 Task: Use the formula "BINOMDIST" in spreadsheet "Project protfolio".
Action: Mouse moved to (650, 103)
Screenshot: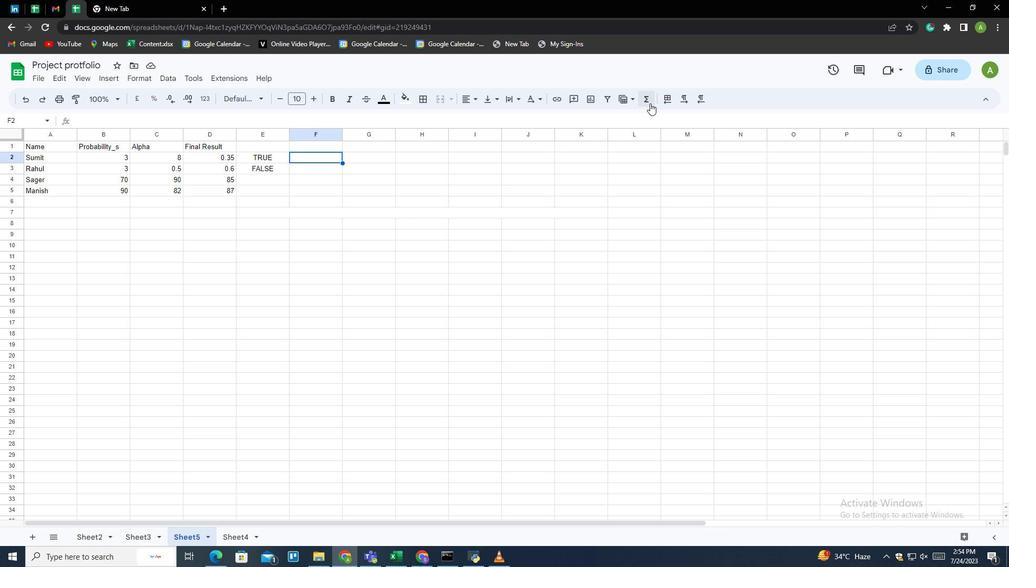 
Action: Mouse pressed left at (650, 103)
Screenshot: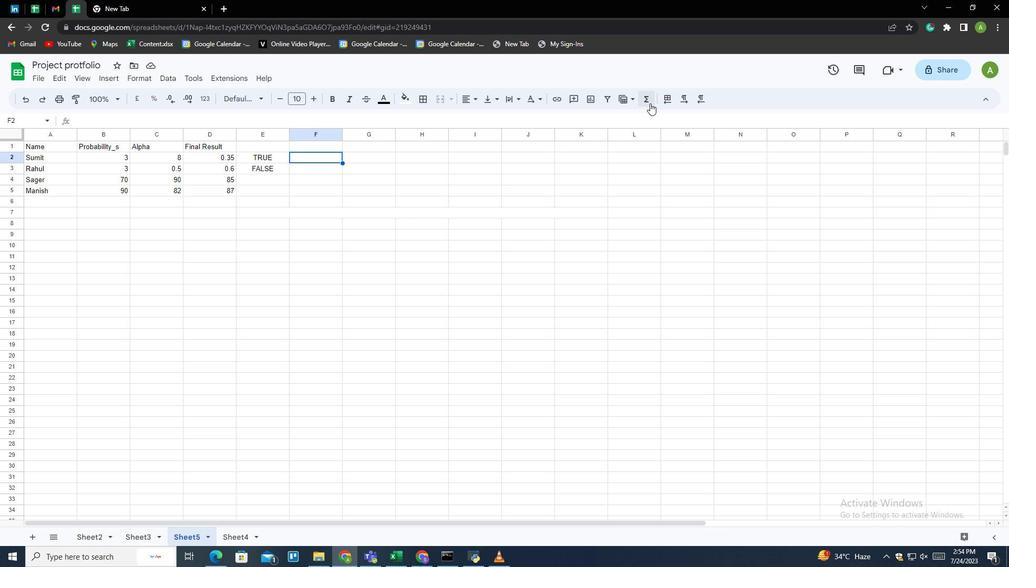 
Action: Mouse moved to (674, 208)
Screenshot: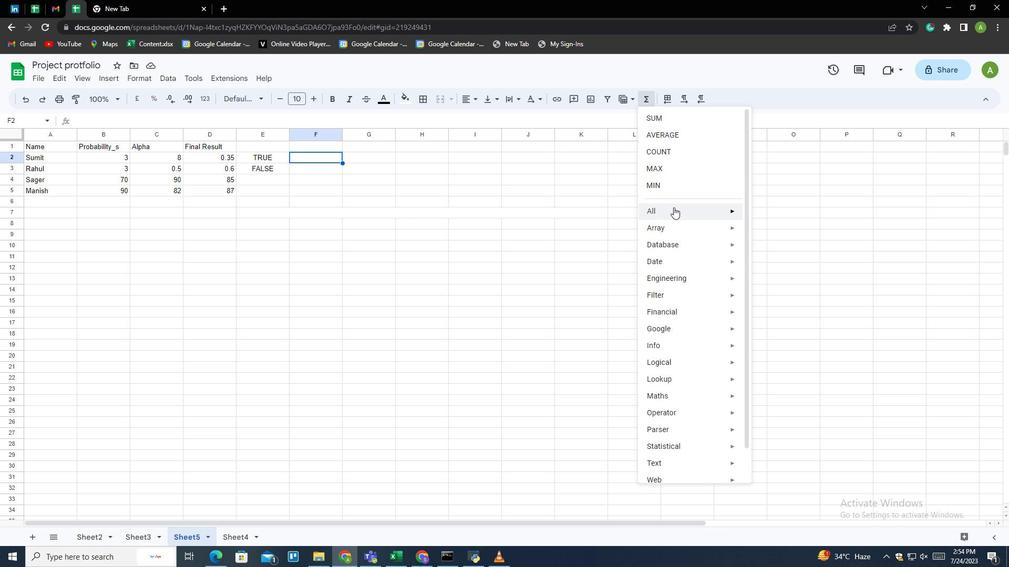 
Action: Mouse pressed left at (674, 208)
Screenshot: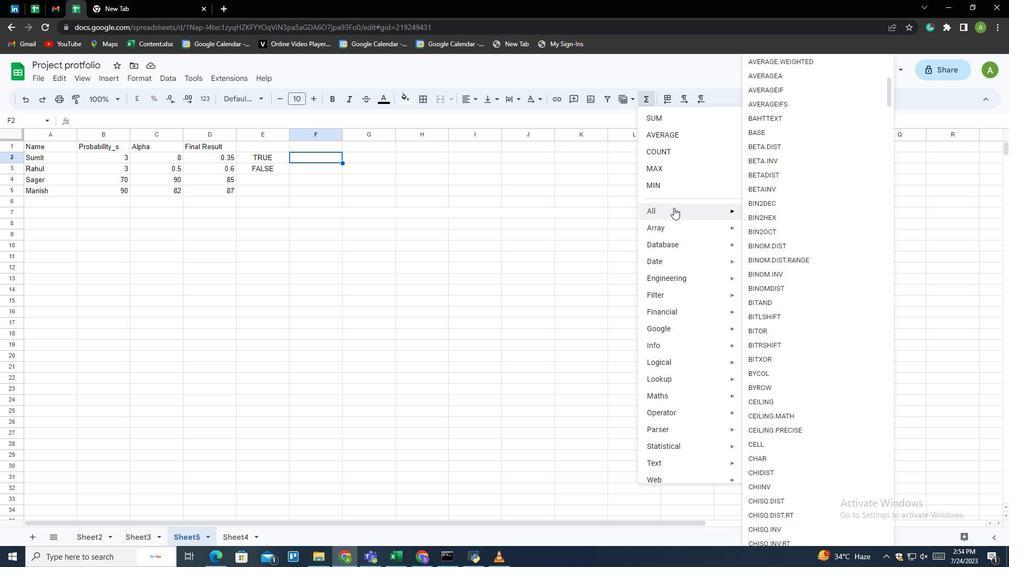 
Action: Mouse moved to (771, 288)
Screenshot: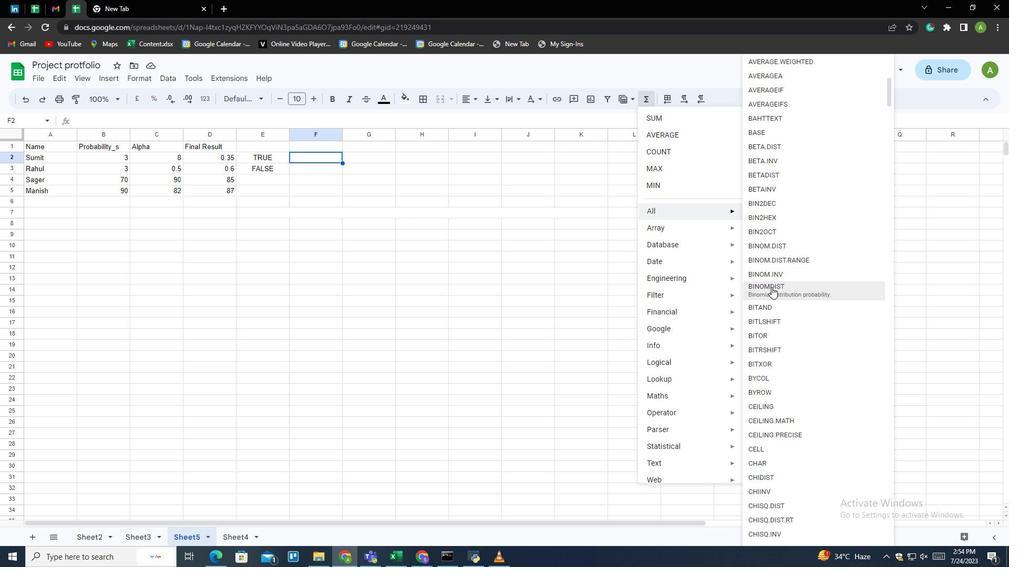 
Action: Mouse pressed left at (771, 288)
Screenshot: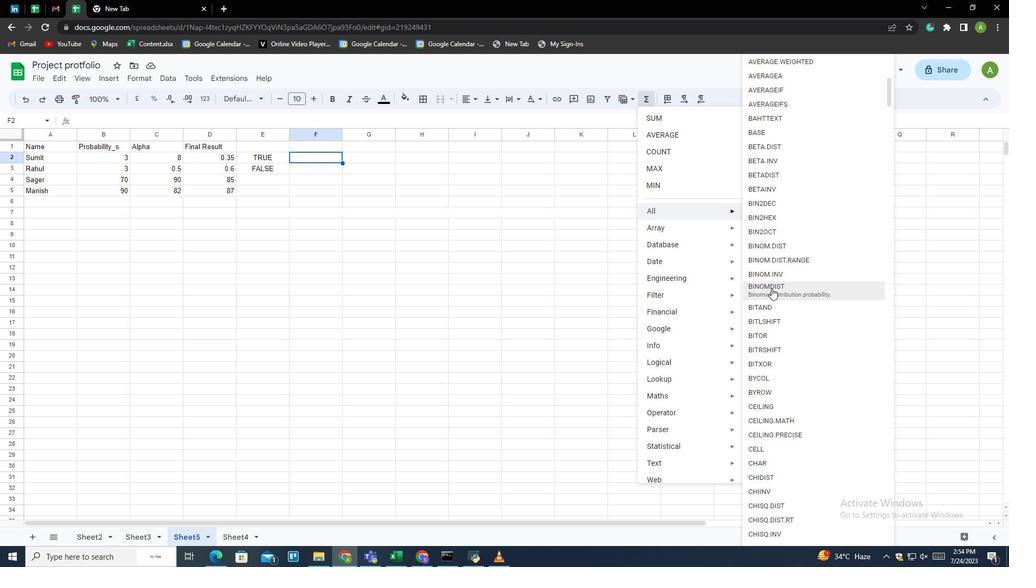 
Action: Mouse moved to (117, 160)
Screenshot: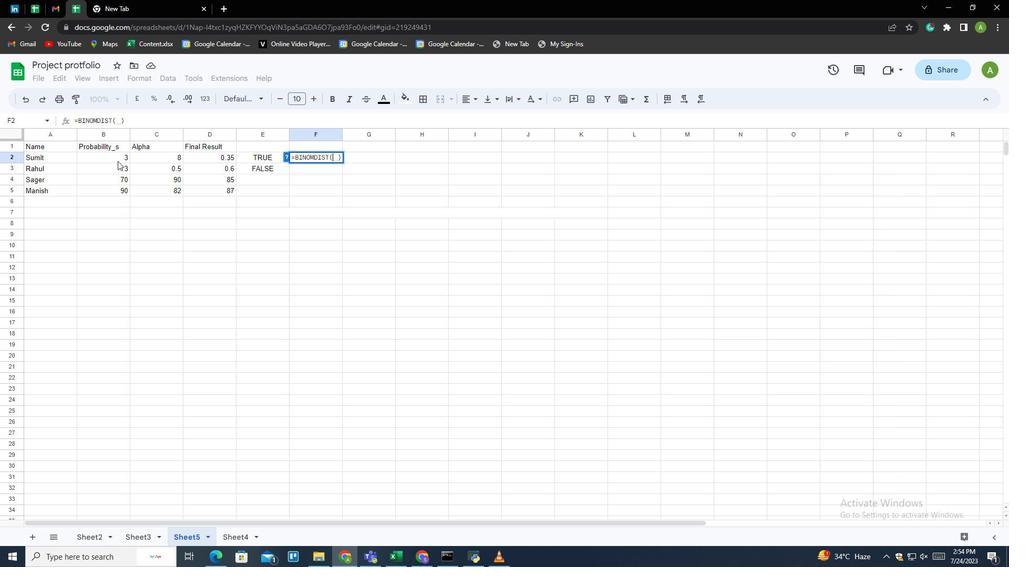 
Action: Mouse pressed left at (117, 160)
Screenshot: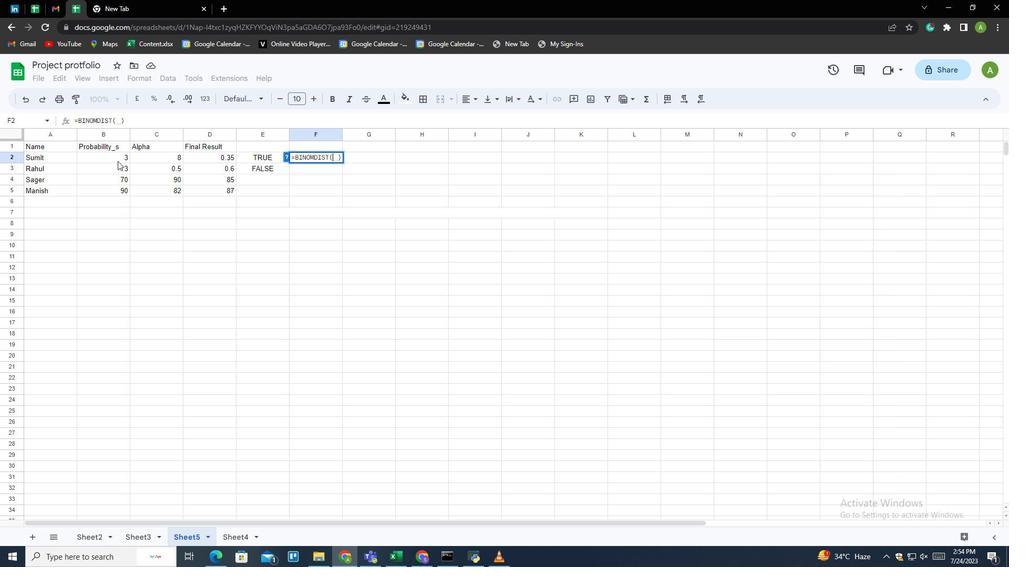 
Action: Mouse moved to (158, 160)
Screenshot: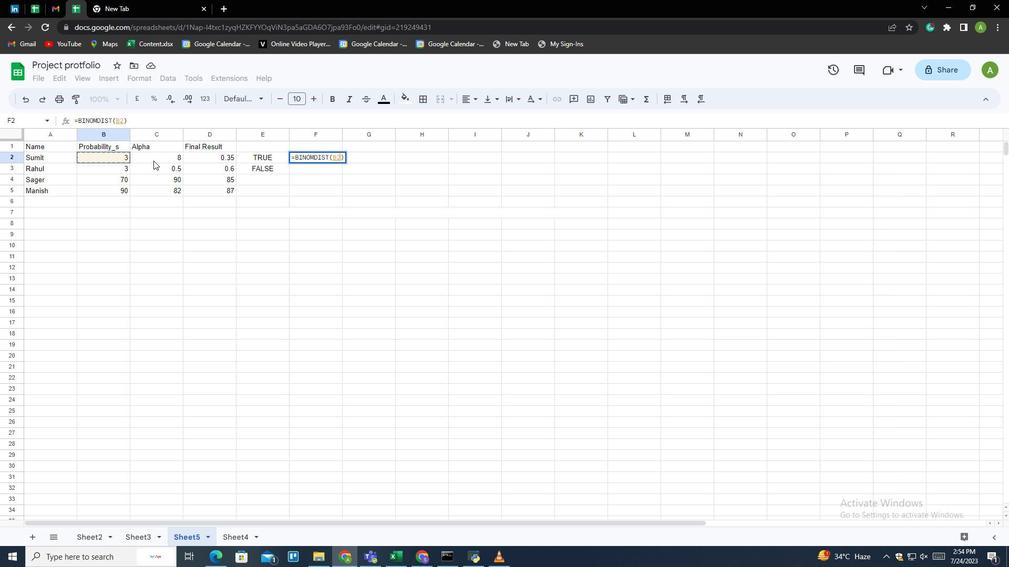 
Action: Mouse pressed left at (158, 160)
Screenshot: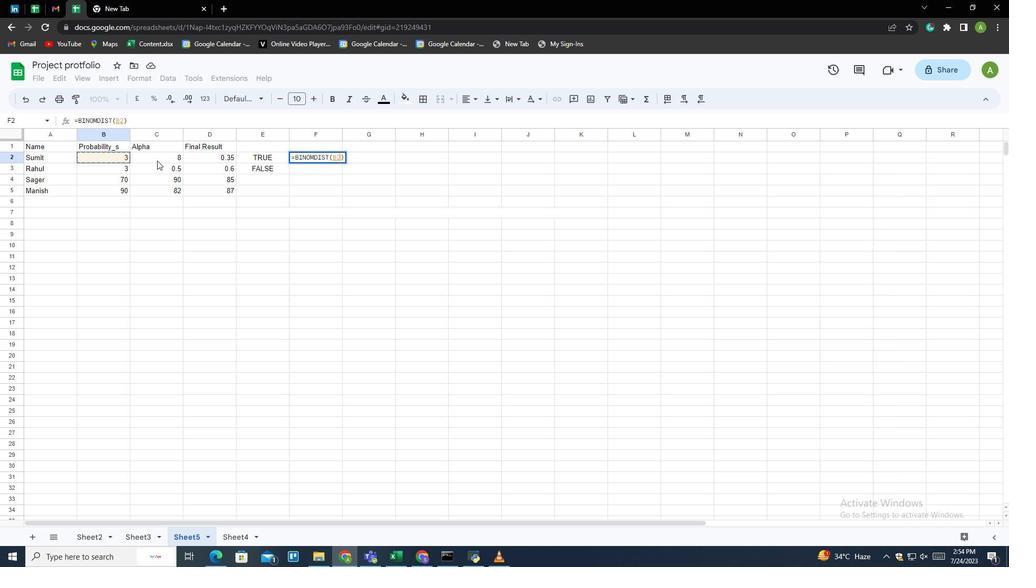 
Action: Mouse moved to (217, 158)
Screenshot: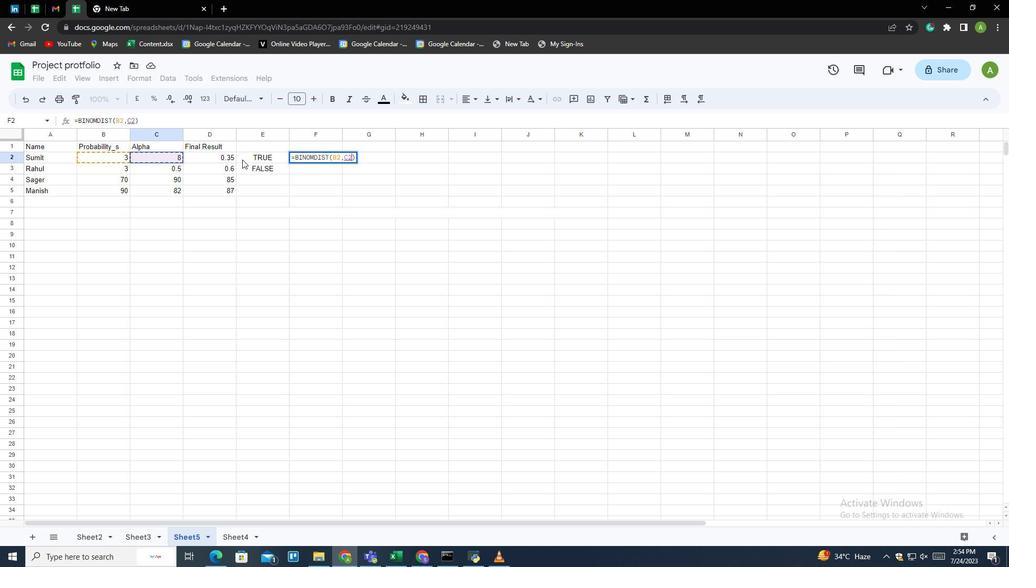 
Action: Mouse pressed left at (217, 158)
Screenshot: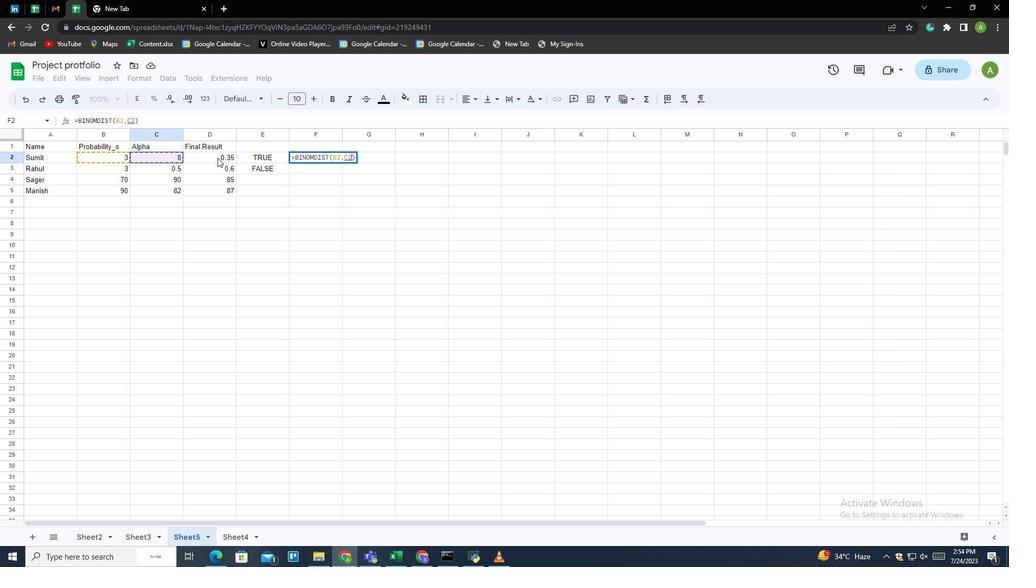 
Action: Mouse moved to (269, 154)
Screenshot: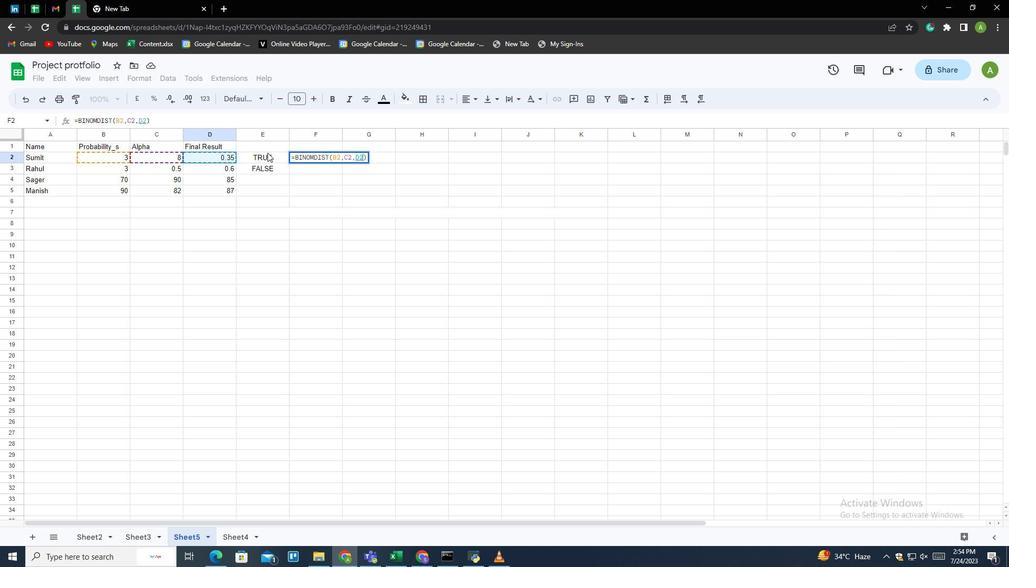 
Action: Mouse pressed left at (269, 154)
Screenshot: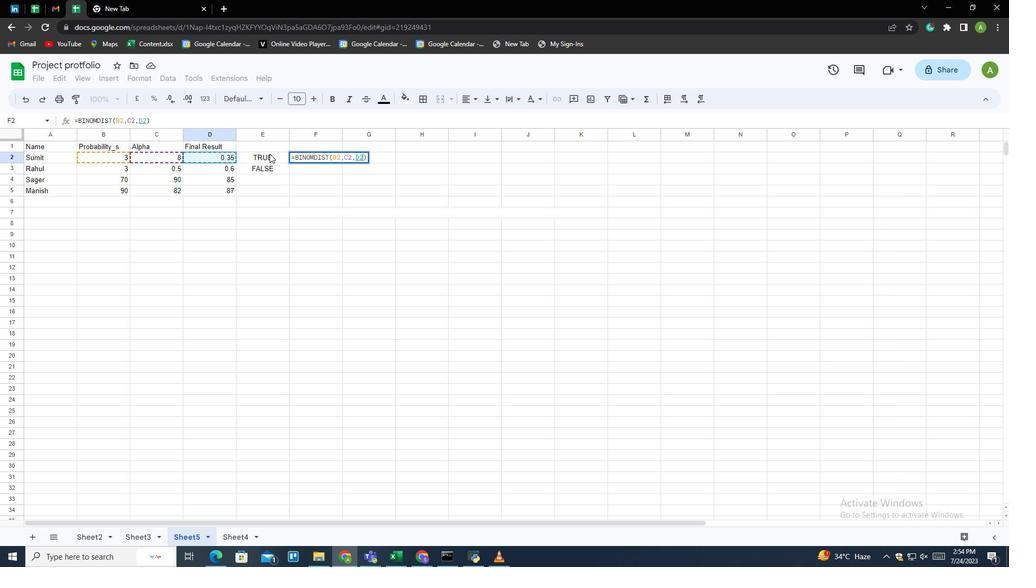 
Action: Key pressed <Key.enter>
Screenshot: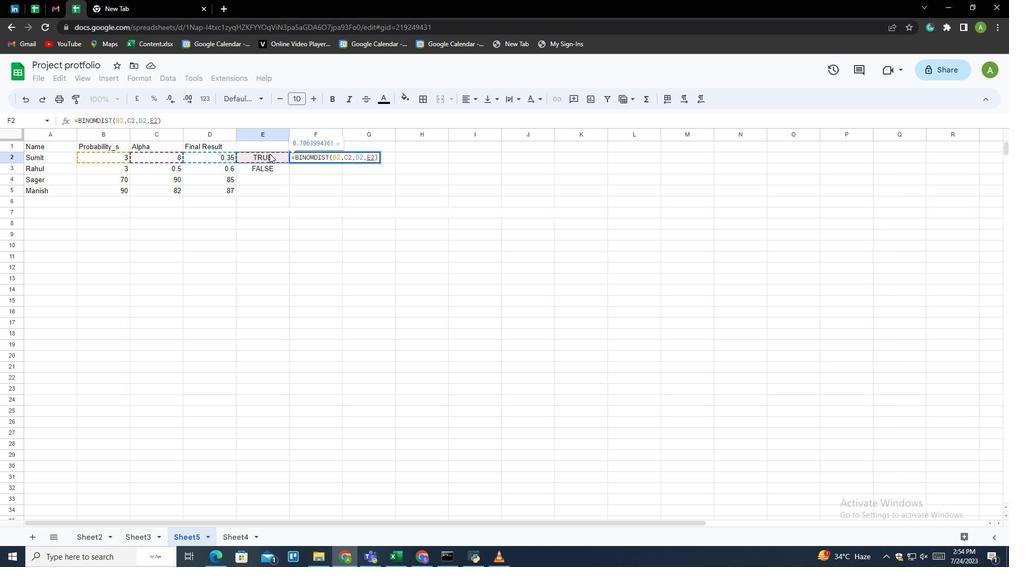 
